 Task: Search for the email with the subject Complaint logged in from softage.1@softage.net with the filter, email from softage.8@softage.net and a new filter,  Skip the Inbox
Action: Mouse moved to (757, 67)
Screenshot: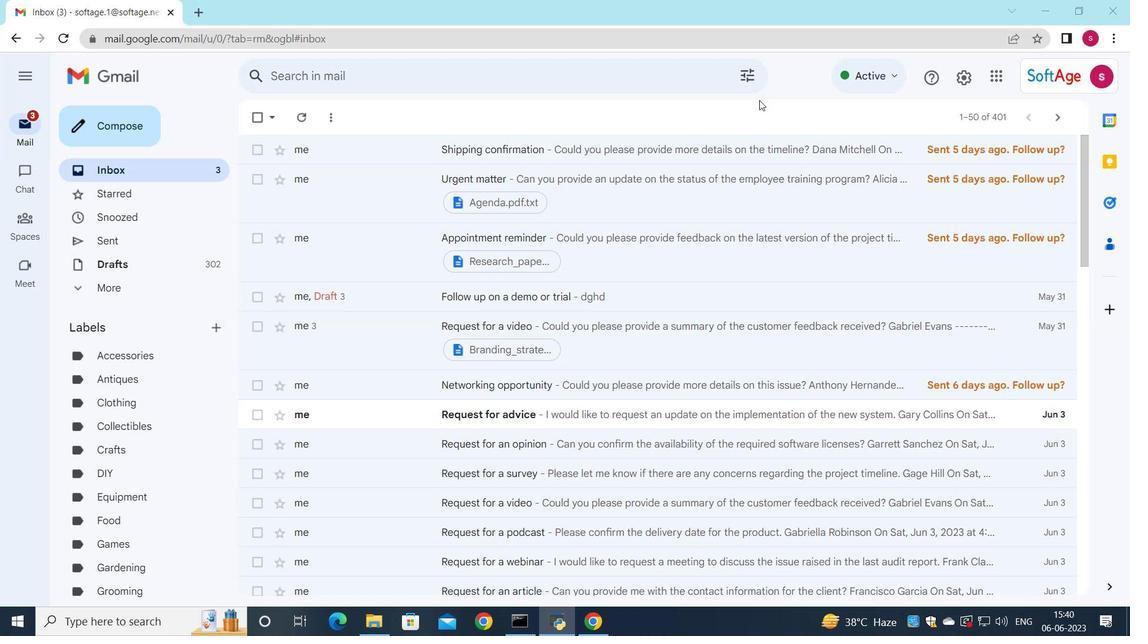 
Action: Mouse pressed left at (757, 67)
Screenshot: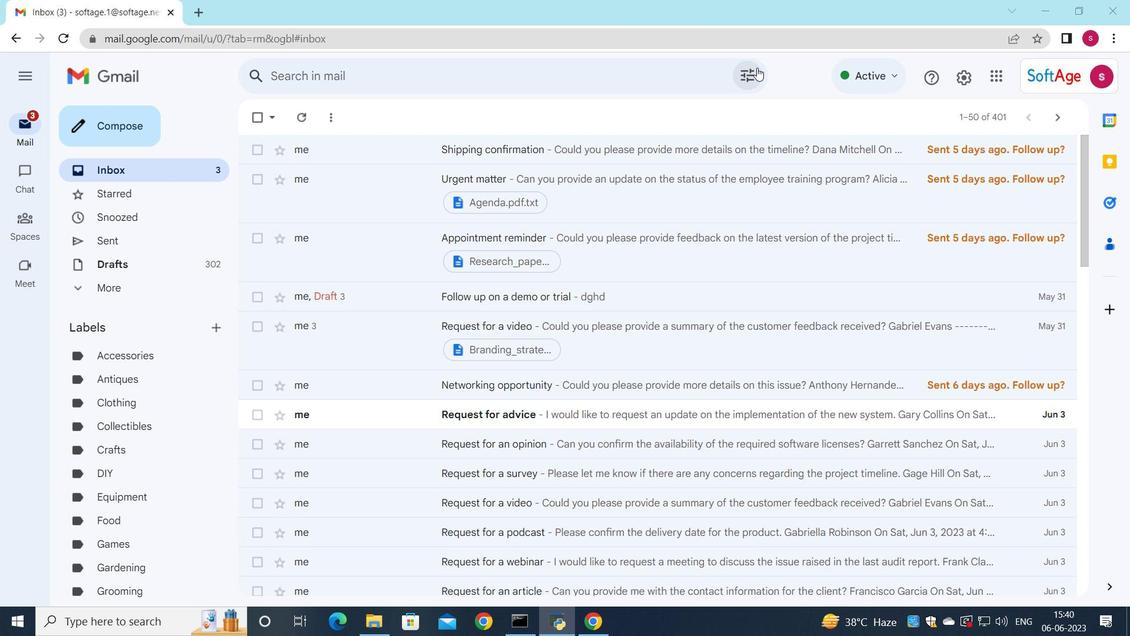 
Action: Mouse moved to (569, 121)
Screenshot: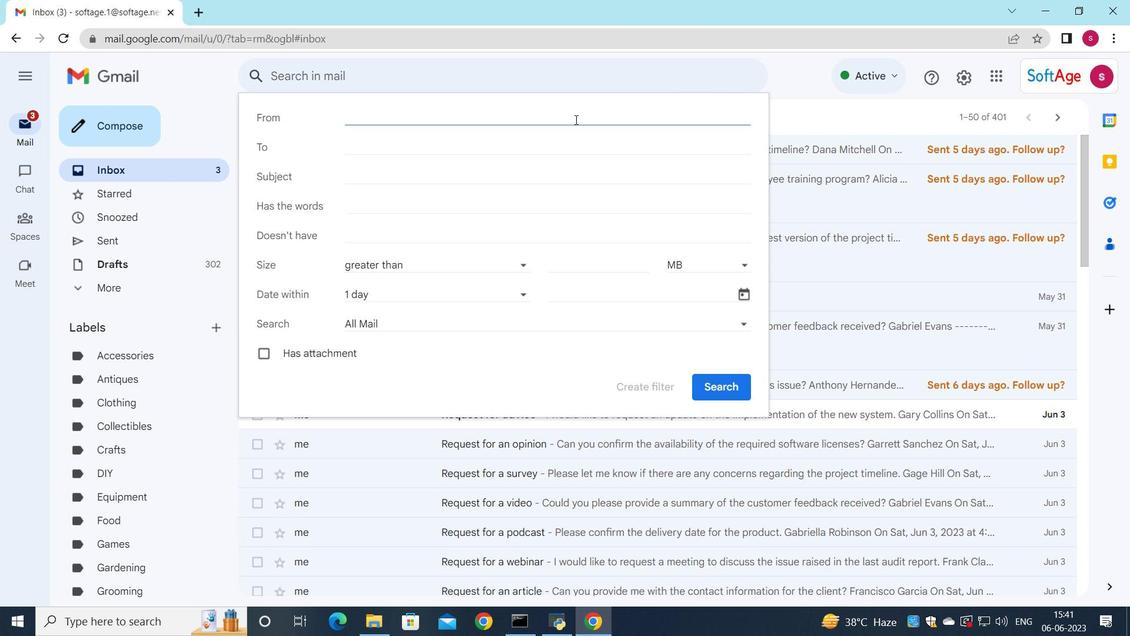 
Action: Key pressed s
Screenshot: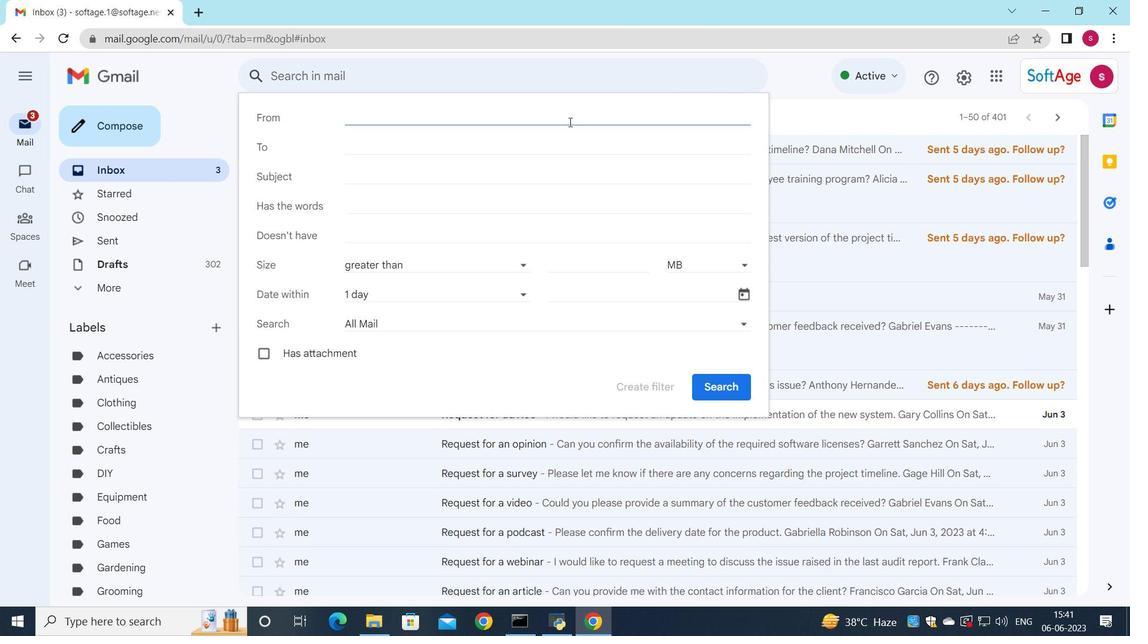 
Action: Mouse moved to (510, 156)
Screenshot: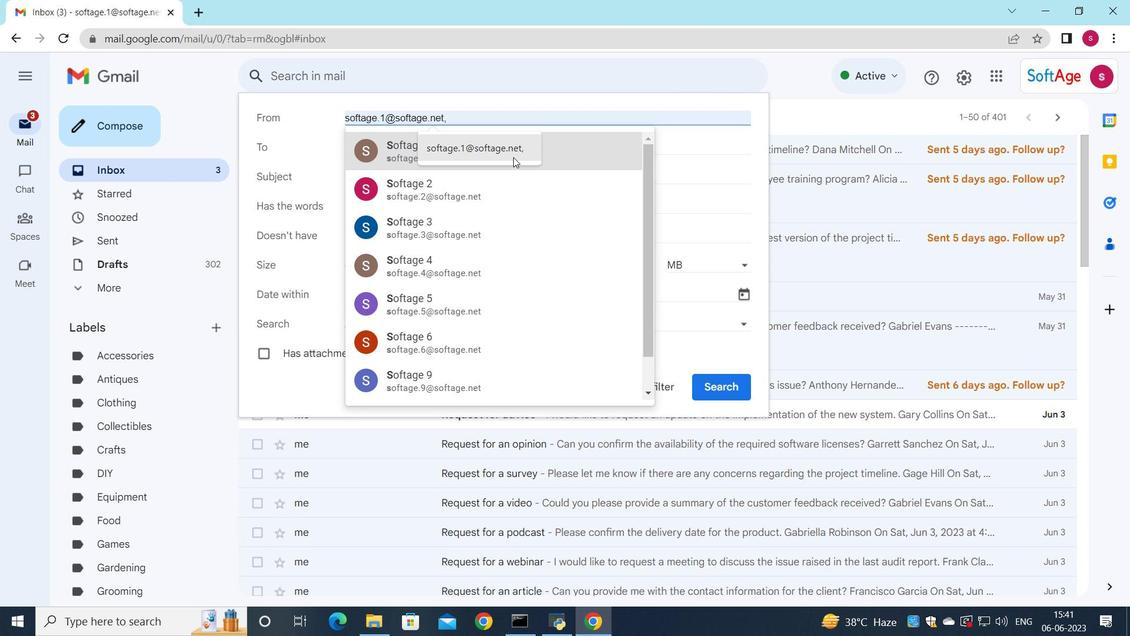 
Action: Mouse pressed left at (510, 156)
Screenshot: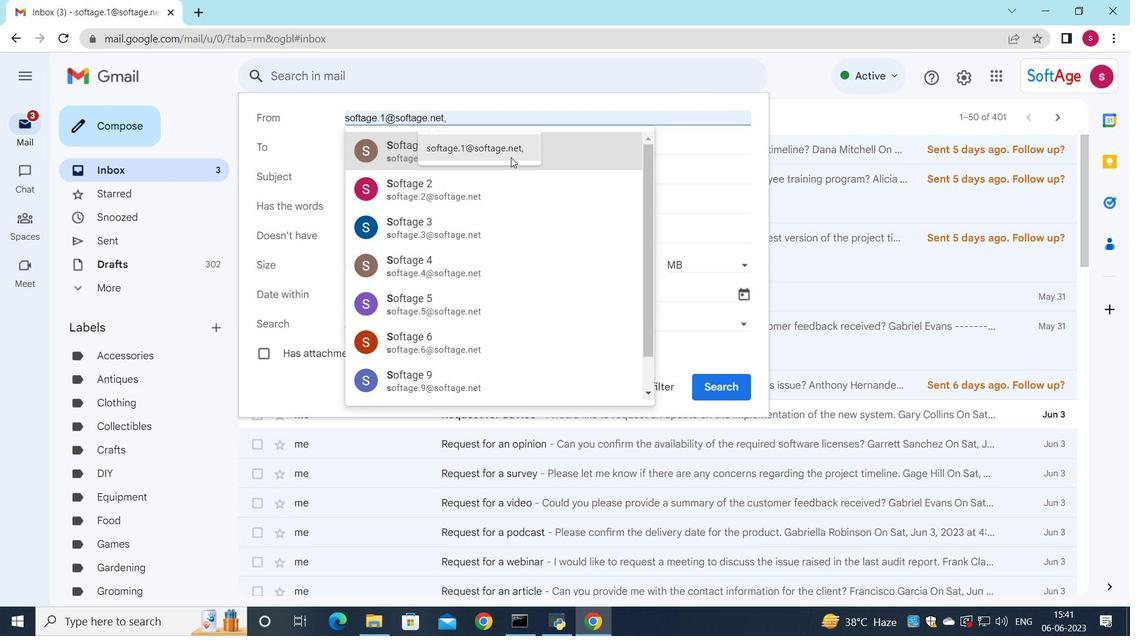 
Action: Mouse moved to (407, 151)
Screenshot: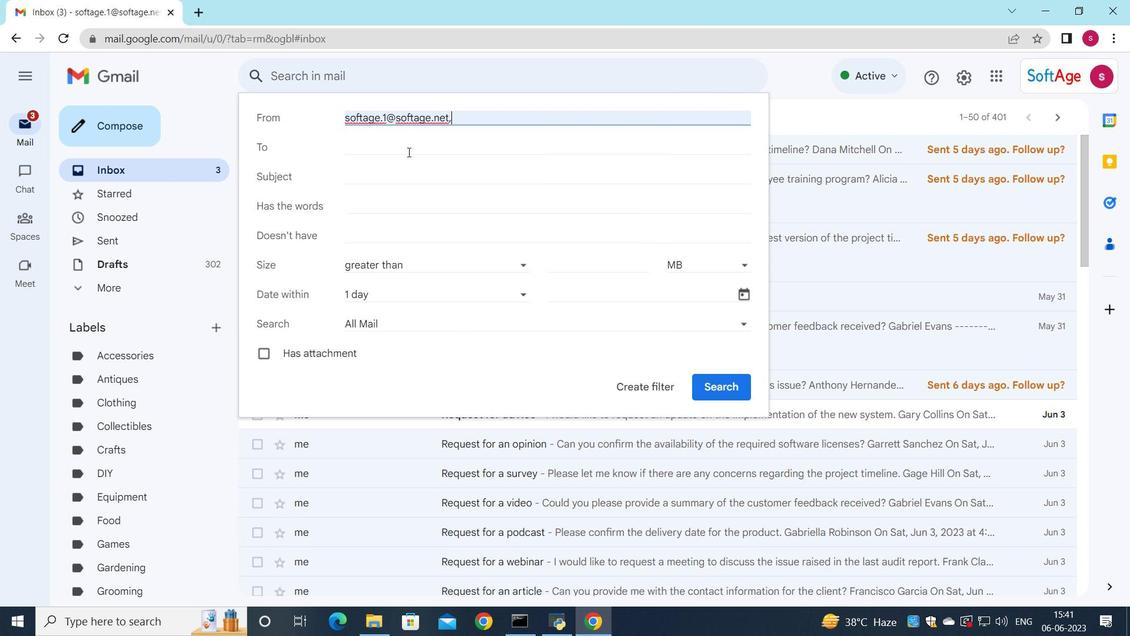 
Action: Mouse pressed left at (407, 151)
Screenshot: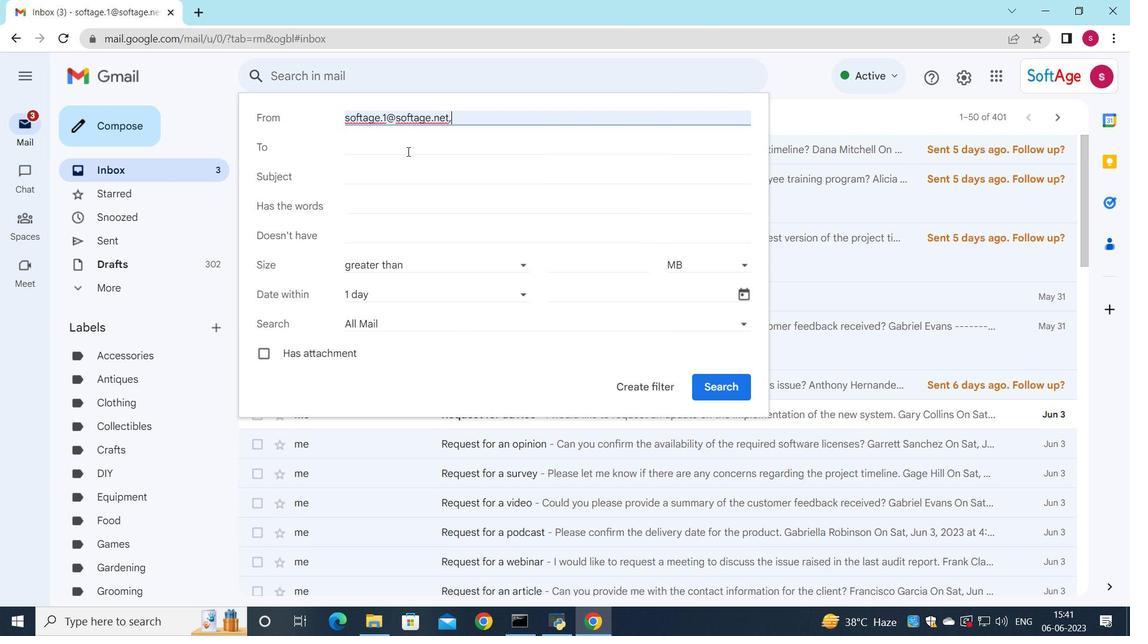 
Action: Key pressed s
Screenshot: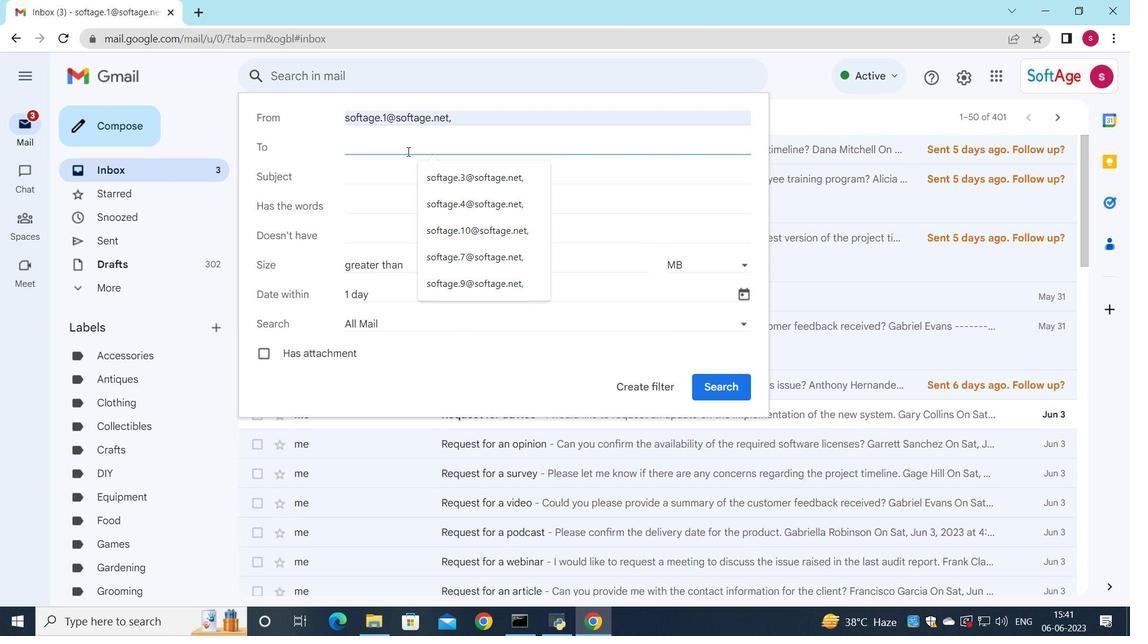 
Action: Mouse moved to (405, 161)
Screenshot: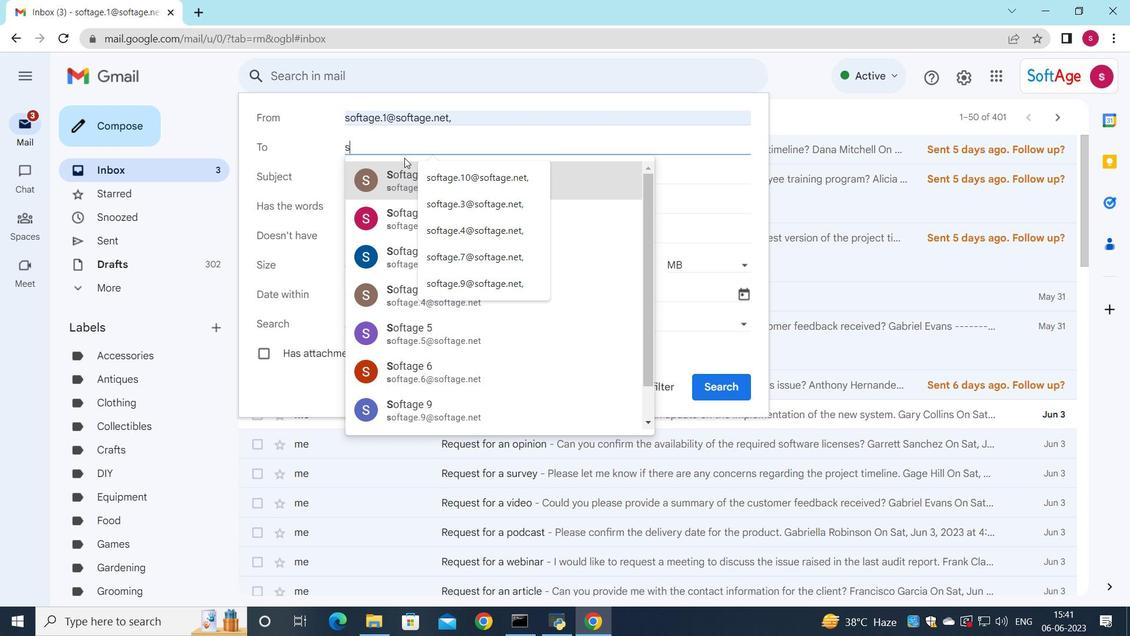 
Action: Key pressed o
Screenshot: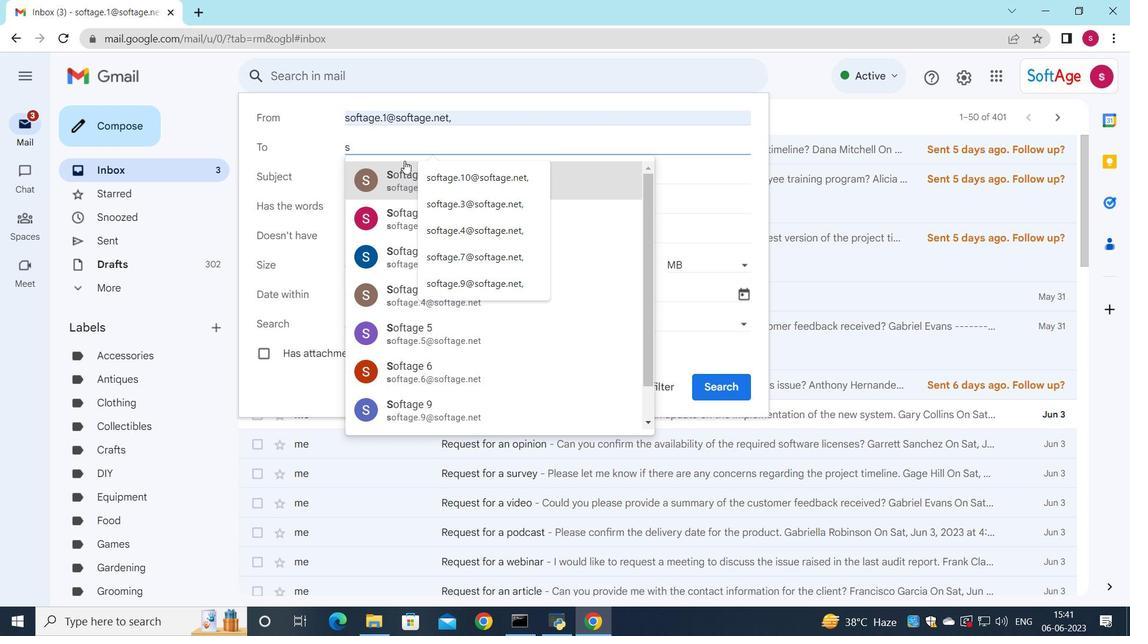 
Action: Mouse moved to (407, 184)
Screenshot: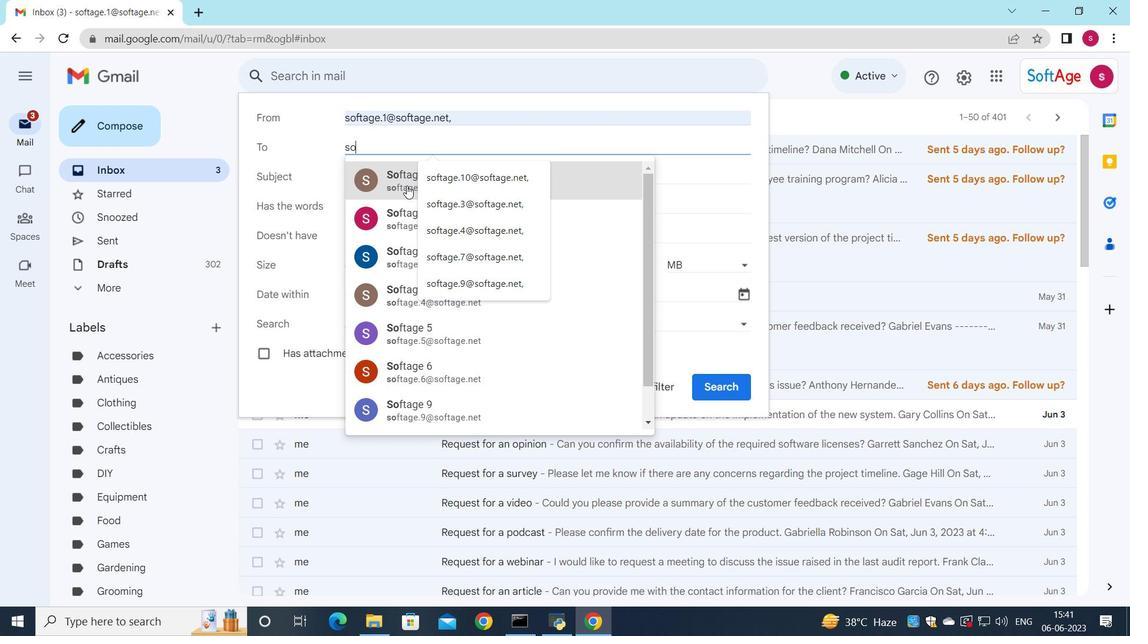 
Action: Key pressed ft
Screenshot: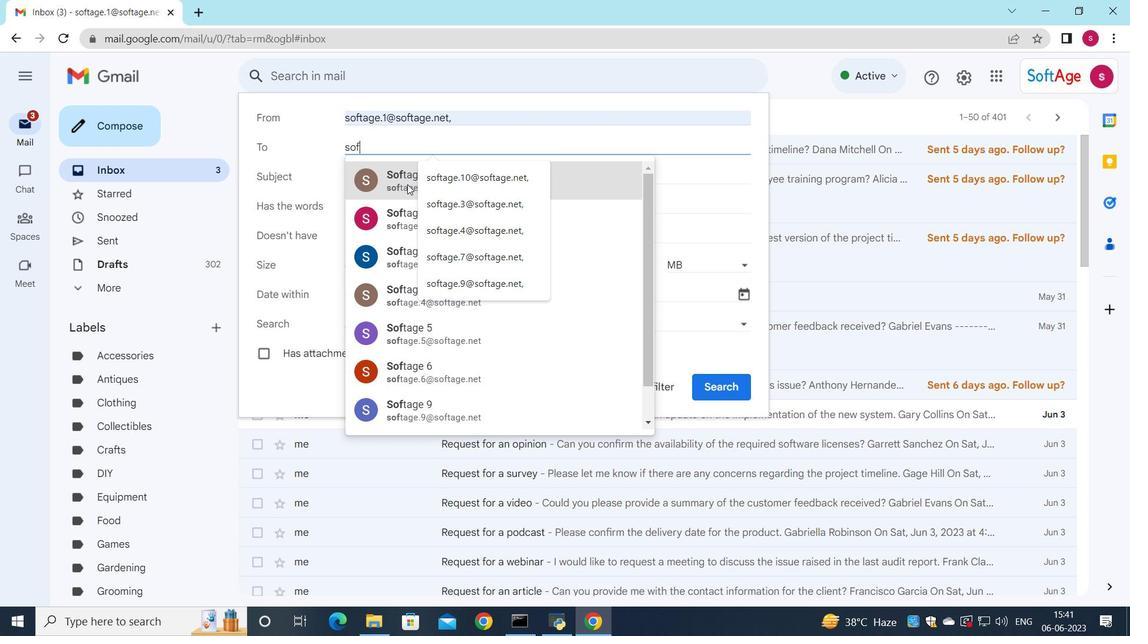 
Action: Mouse moved to (405, 193)
Screenshot: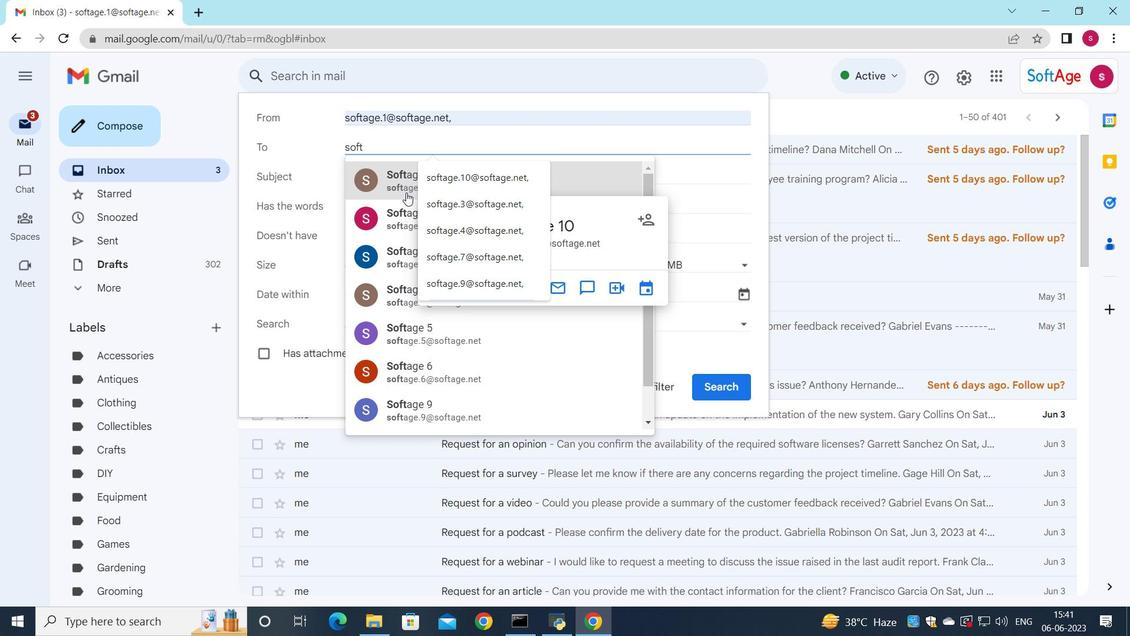 
Action: Key pressed ag
Screenshot: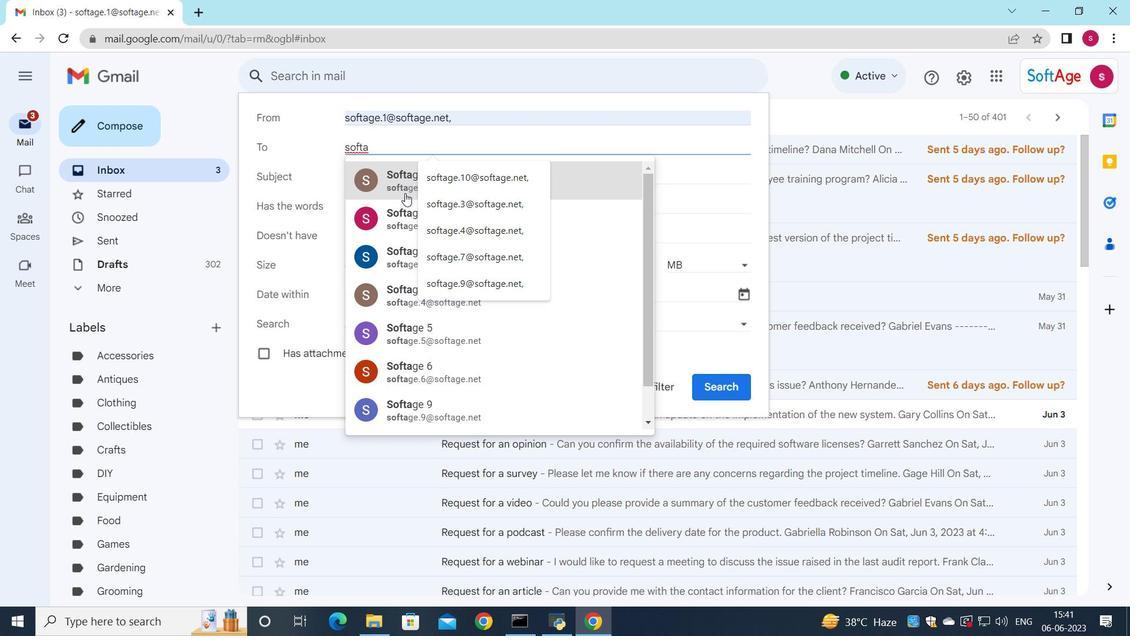
Action: Mouse moved to (406, 216)
Screenshot: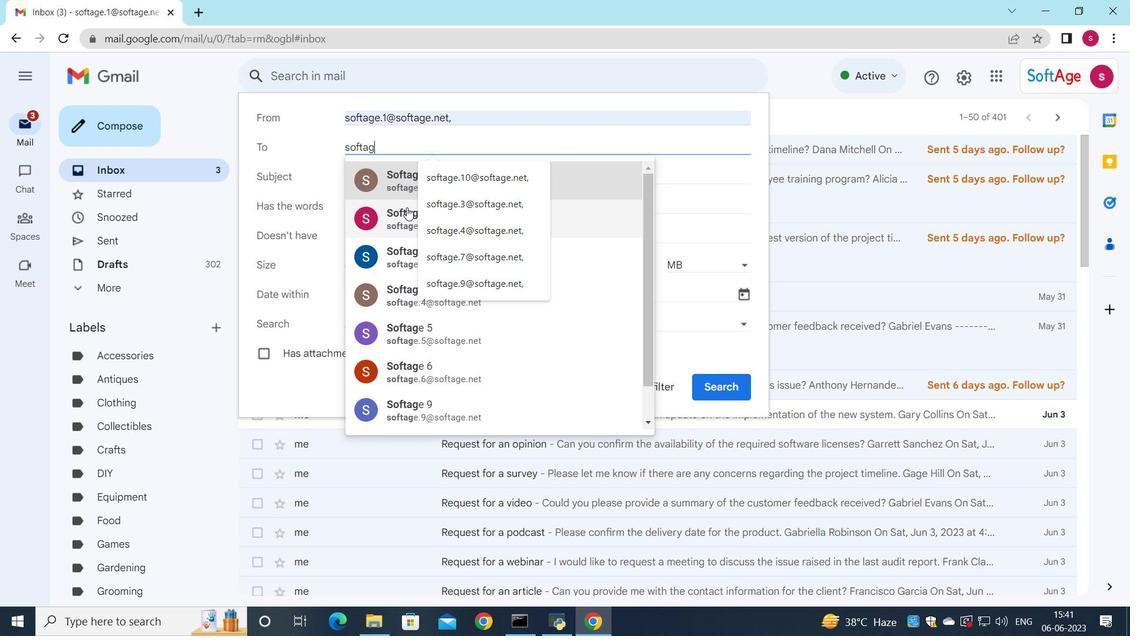 
Action: Key pressed e
Screenshot: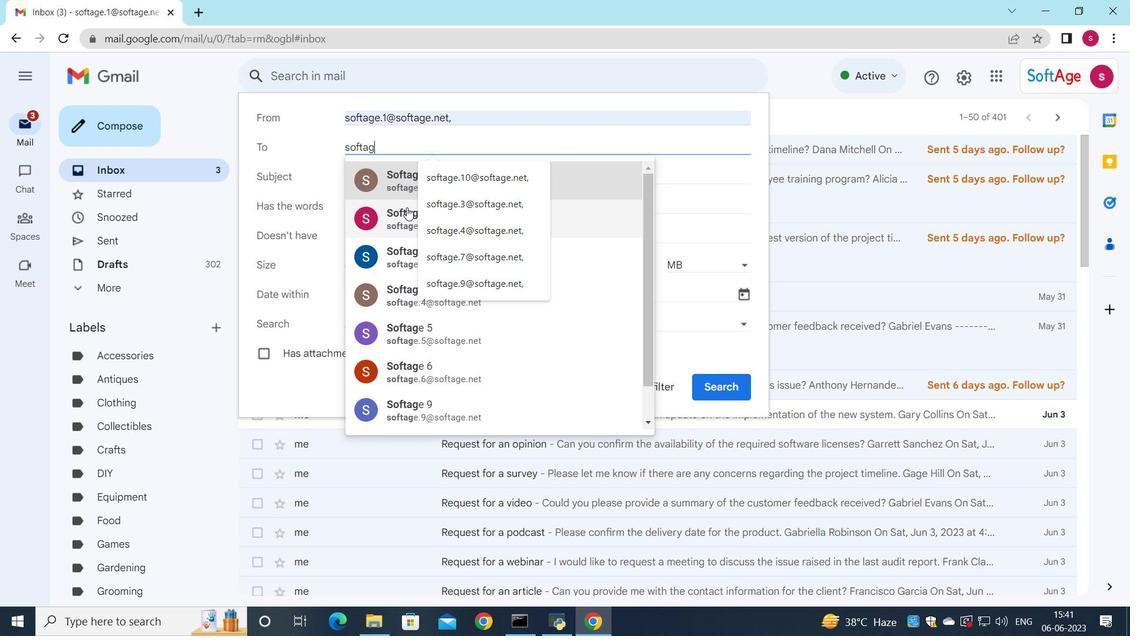 
Action: Mouse moved to (407, 195)
Screenshot: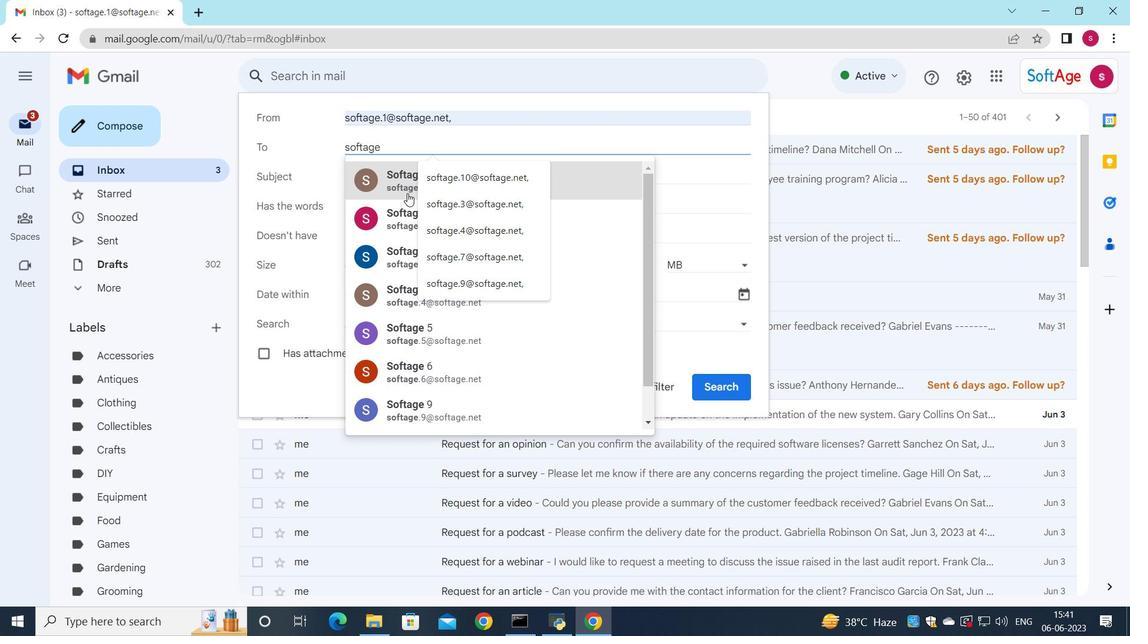 
Action: Key pressed .
Screenshot: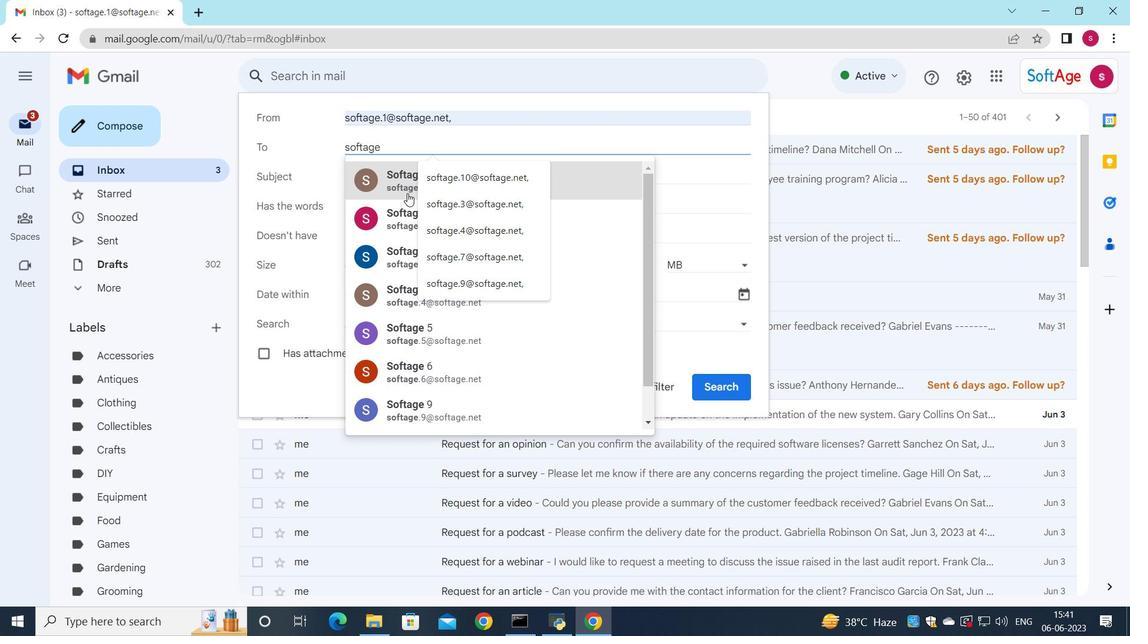 
Action: Mouse moved to (407, 196)
Screenshot: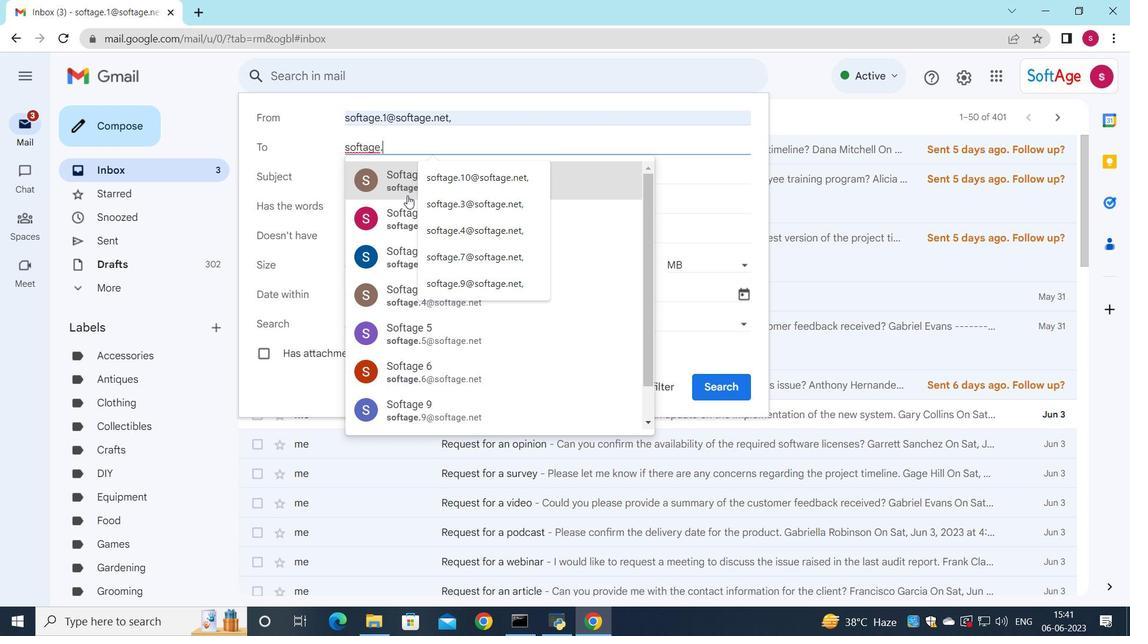 
Action: Key pressed 8
Screenshot: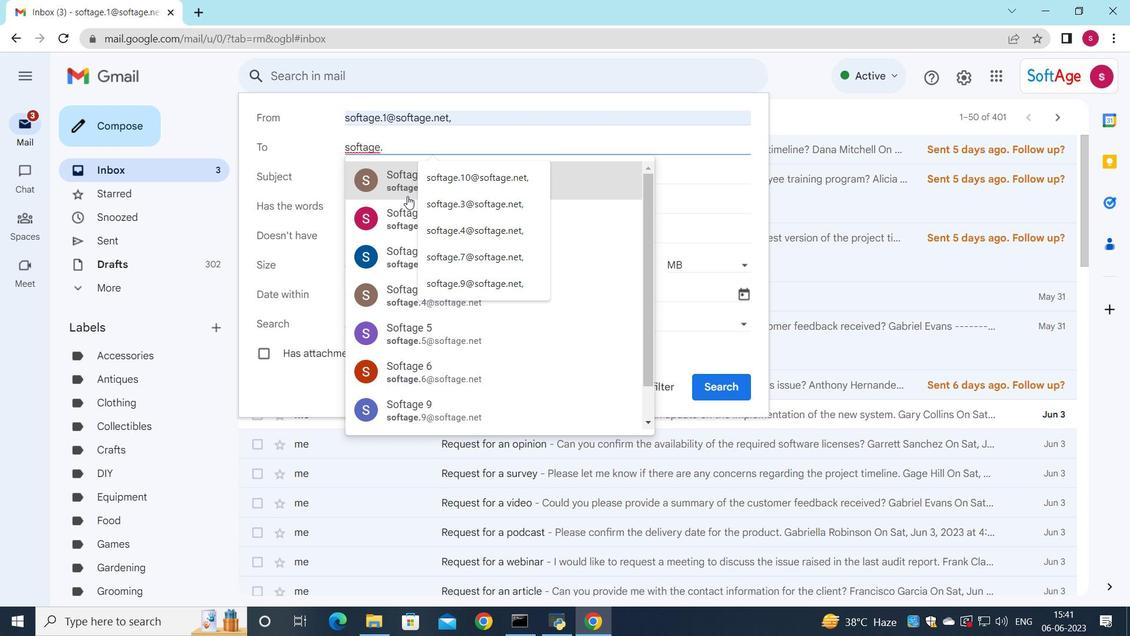 
Action: Mouse moved to (415, 185)
Screenshot: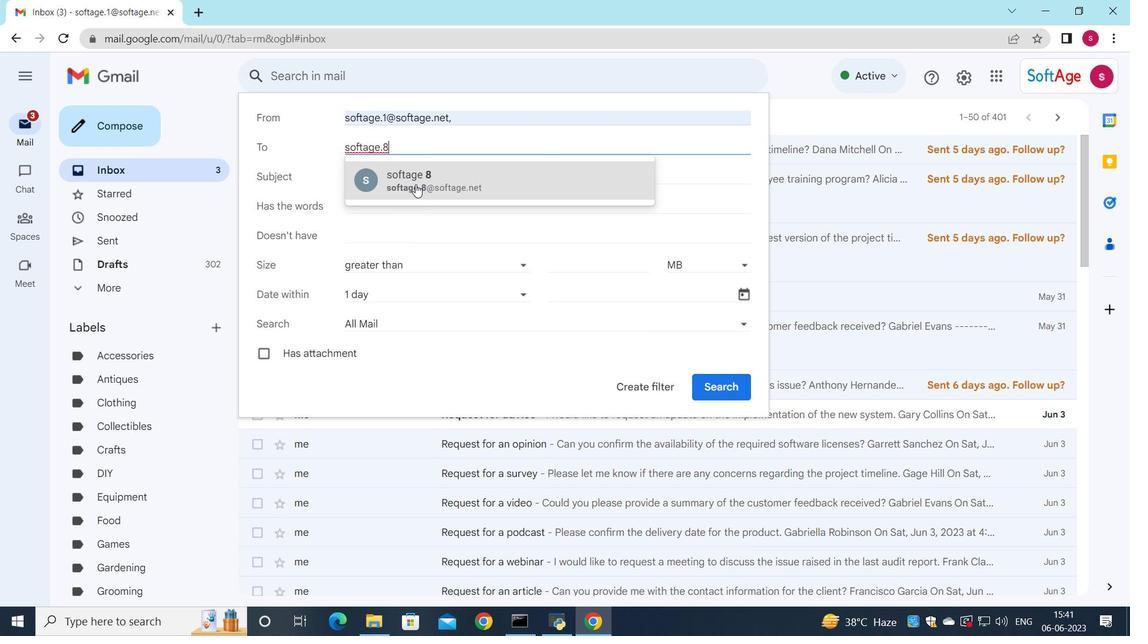 
Action: Mouse pressed left at (415, 185)
Screenshot: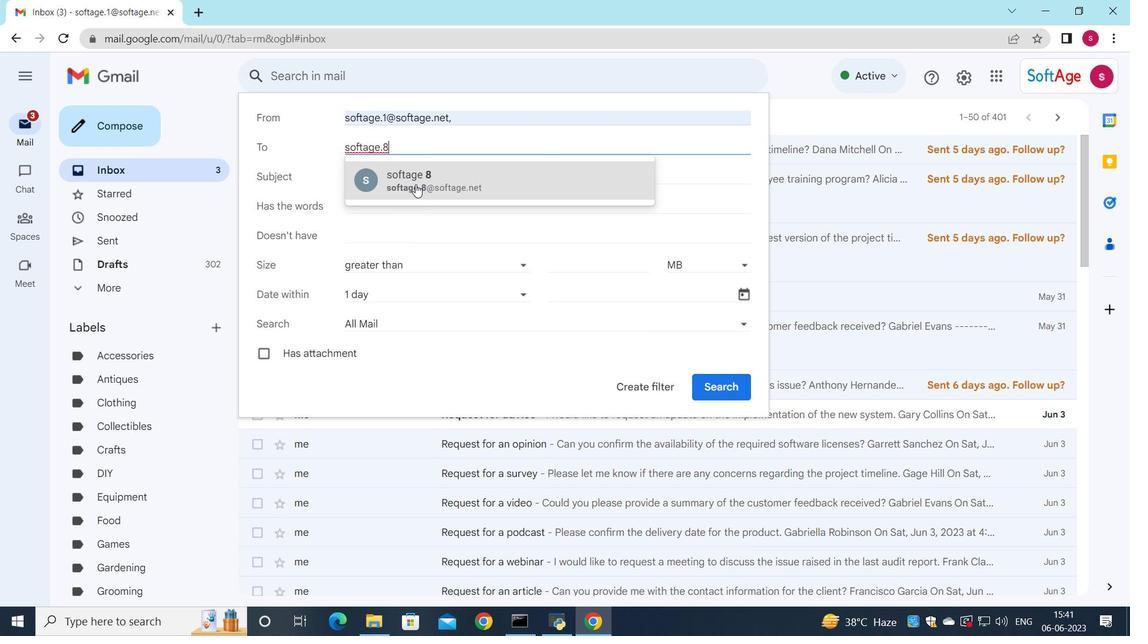 
Action: Mouse moved to (380, 180)
Screenshot: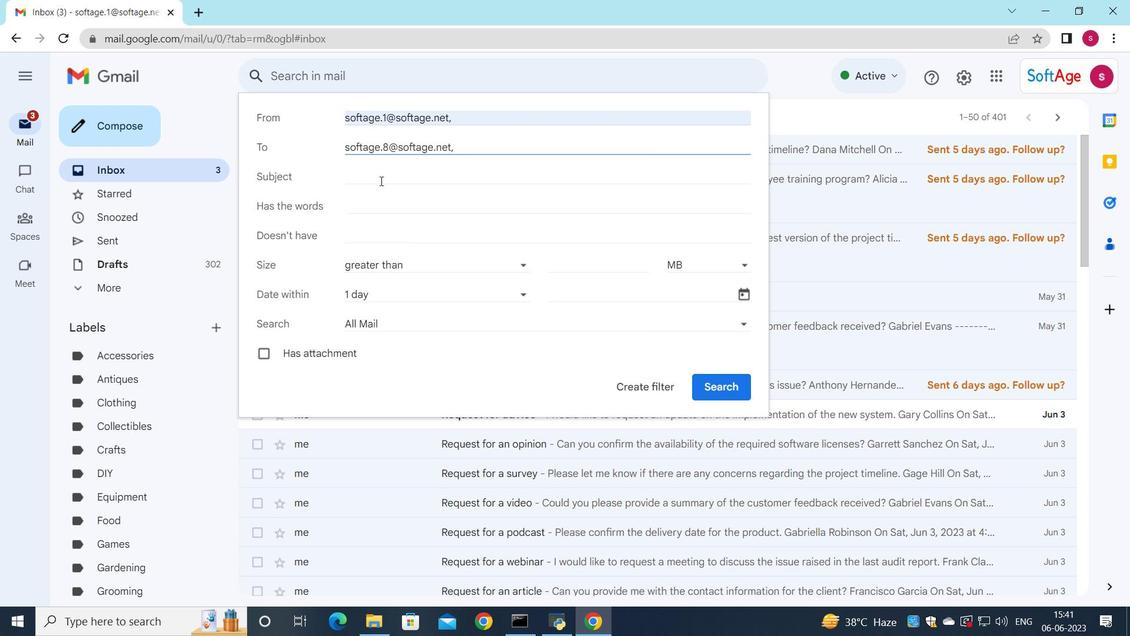 
Action: Mouse pressed left at (380, 180)
Screenshot: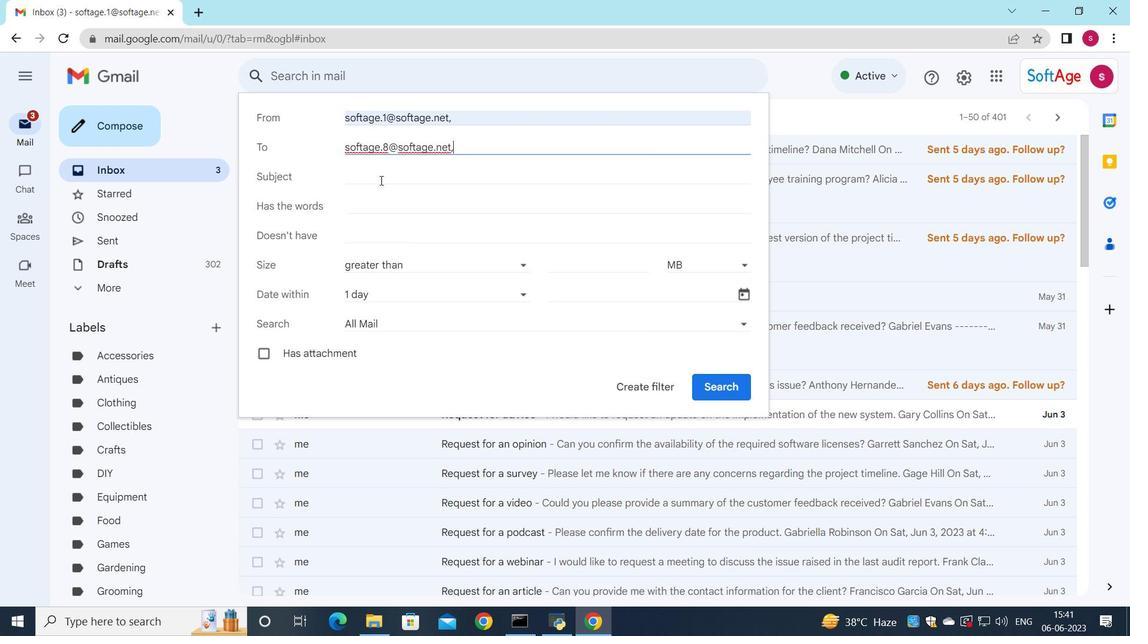 
Action: Key pressed <Key.shift>Complaint
Screenshot: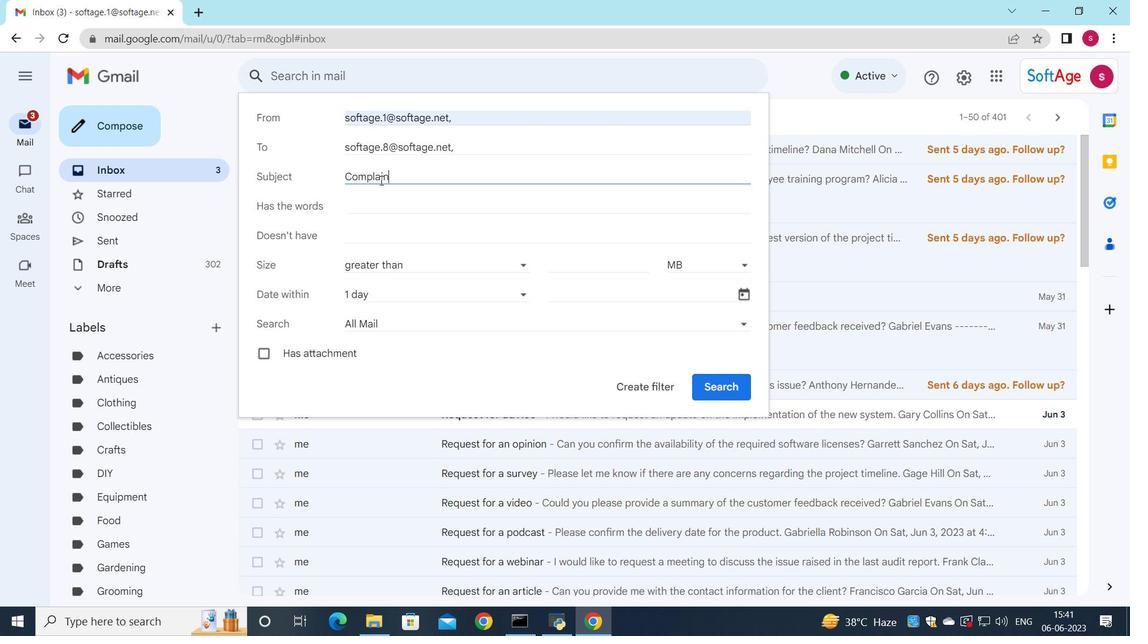 
Action: Mouse moved to (362, 290)
Screenshot: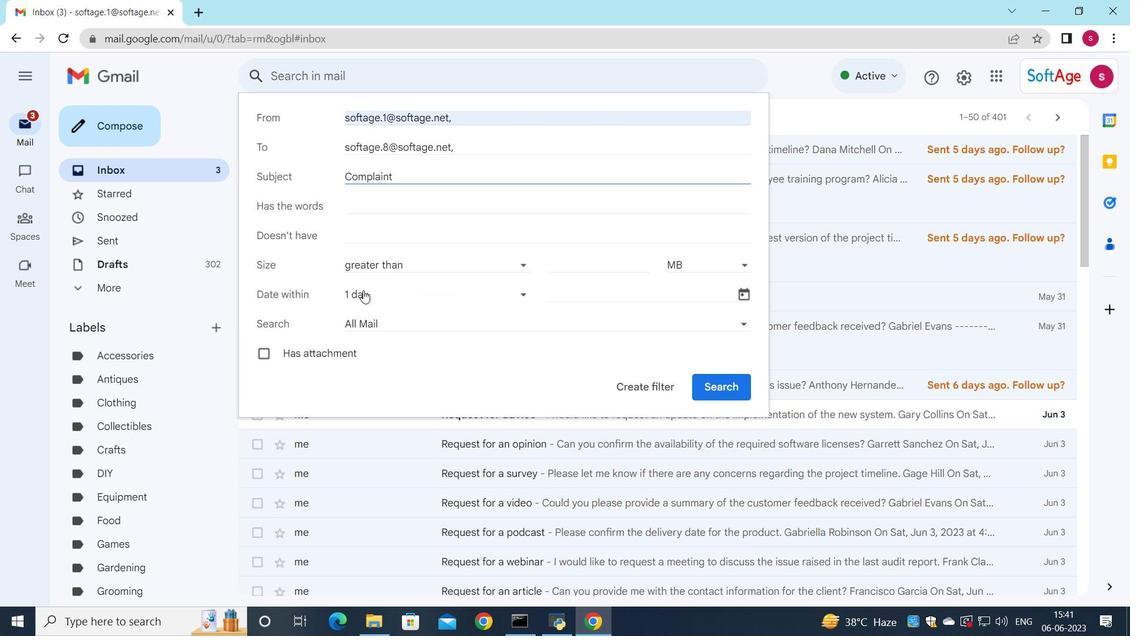 
Action: Mouse pressed left at (362, 290)
Screenshot: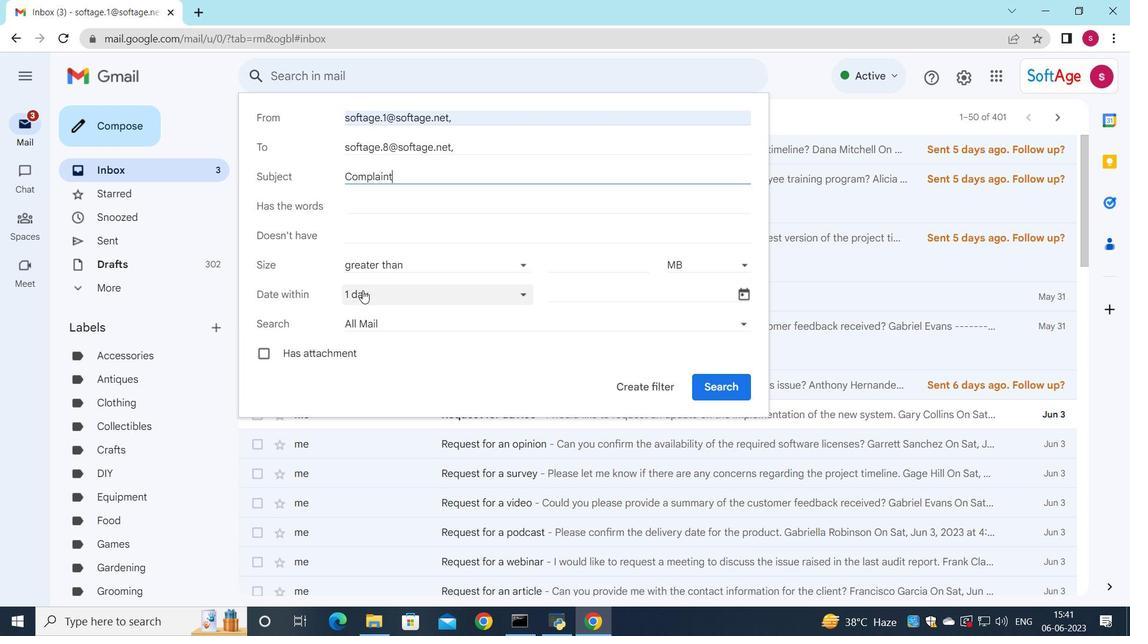
Action: Mouse moved to (383, 430)
Screenshot: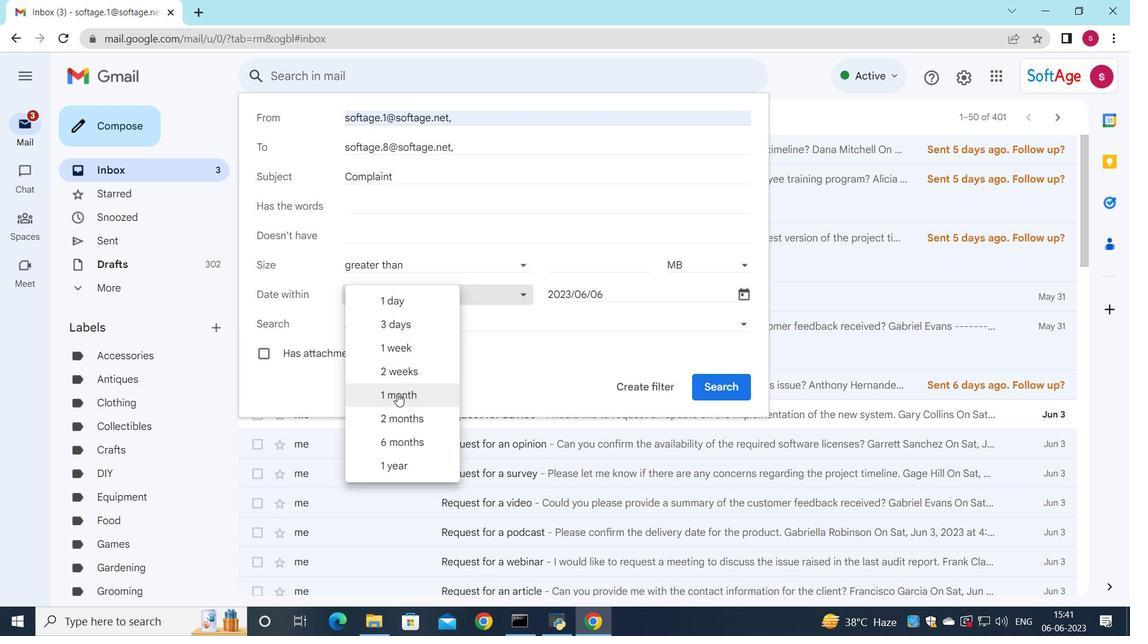 
Action: Mouse pressed left at (383, 430)
Screenshot: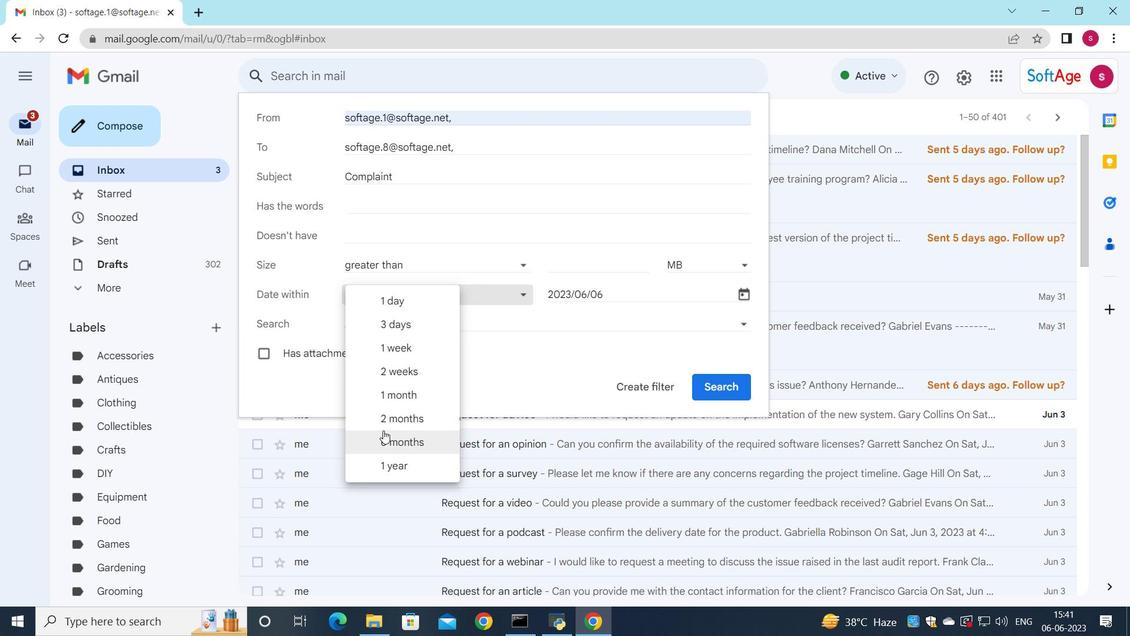 
Action: Mouse moved to (643, 383)
Screenshot: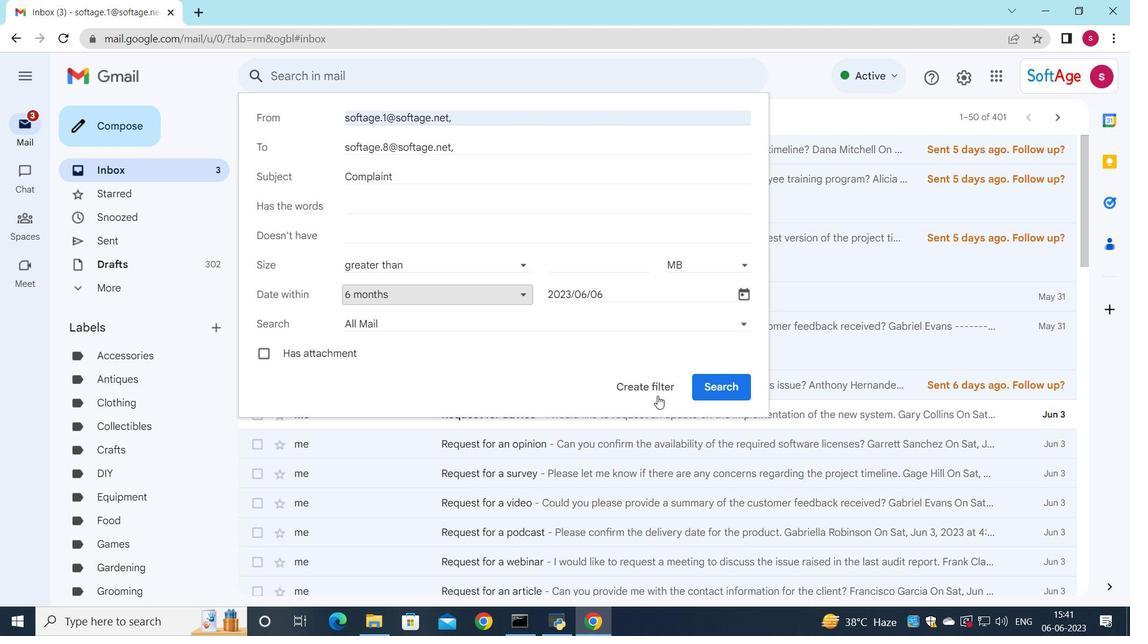 
Action: Mouse pressed left at (643, 383)
Screenshot: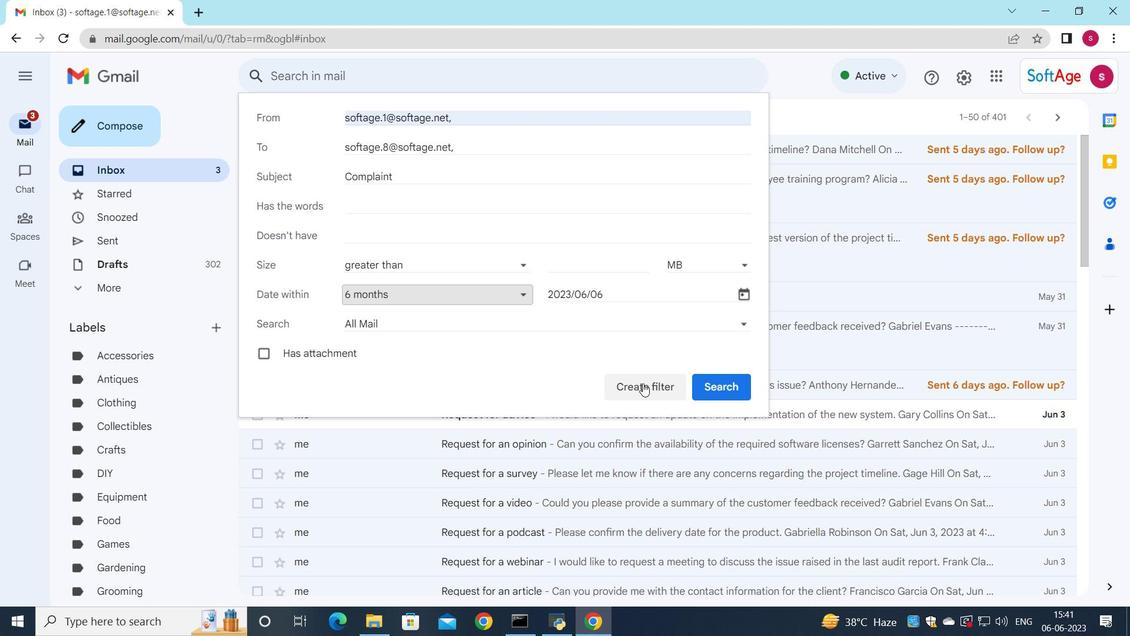 
Action: Mouse moved to (262, 146)
Screenshot: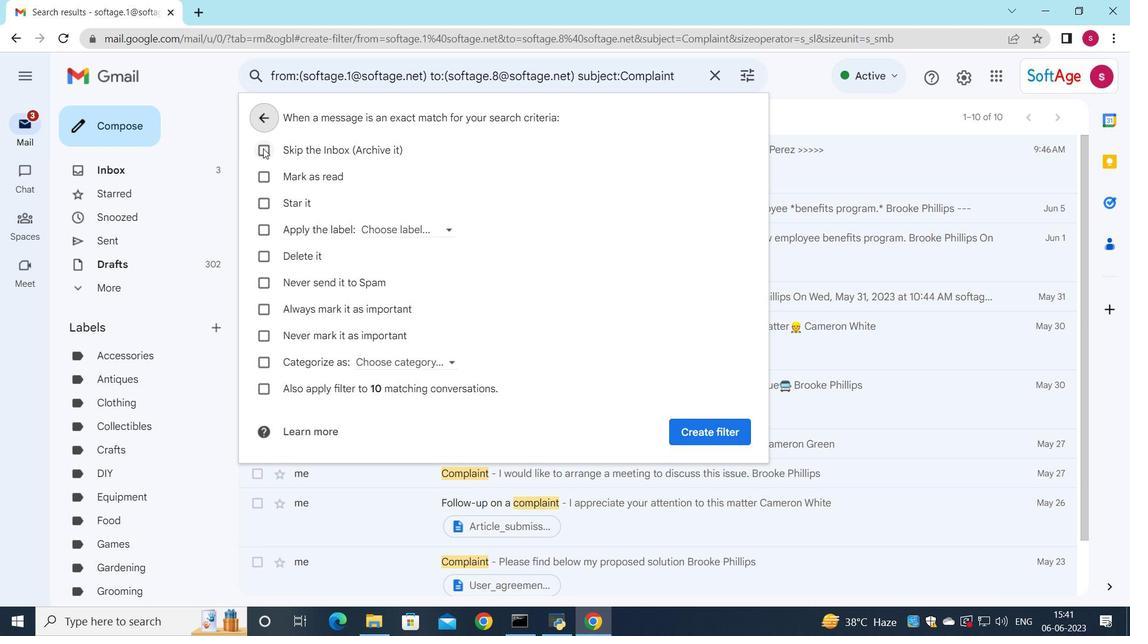 
Action: Mouse pressed left at (262, 146)
Screenshot: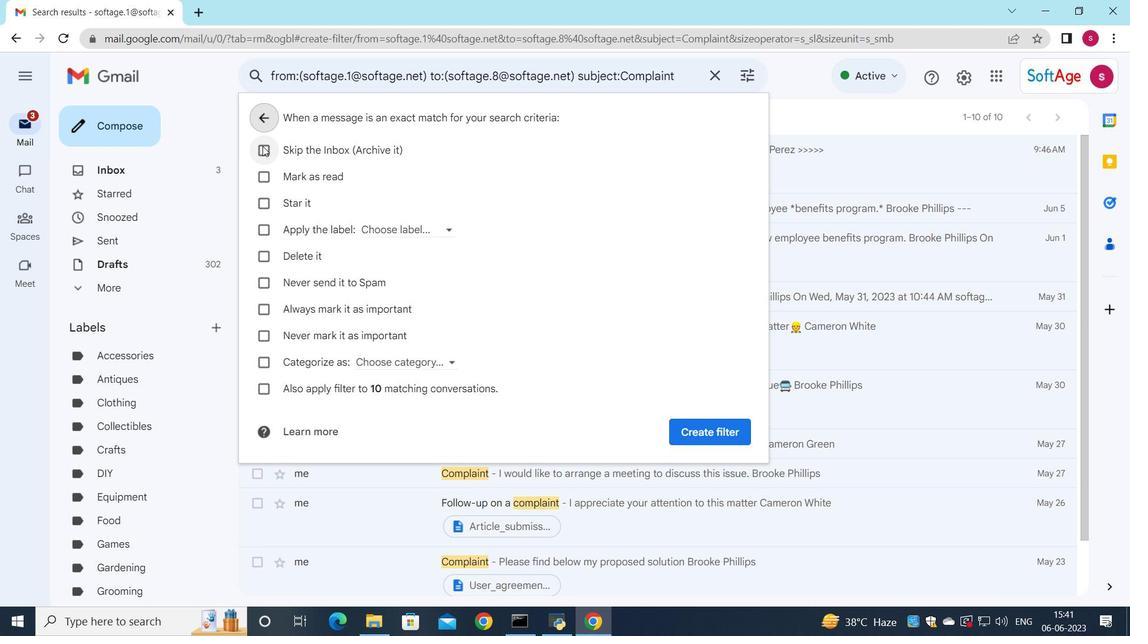 
Action: Mouse moved to (693, 434)
Screenshot: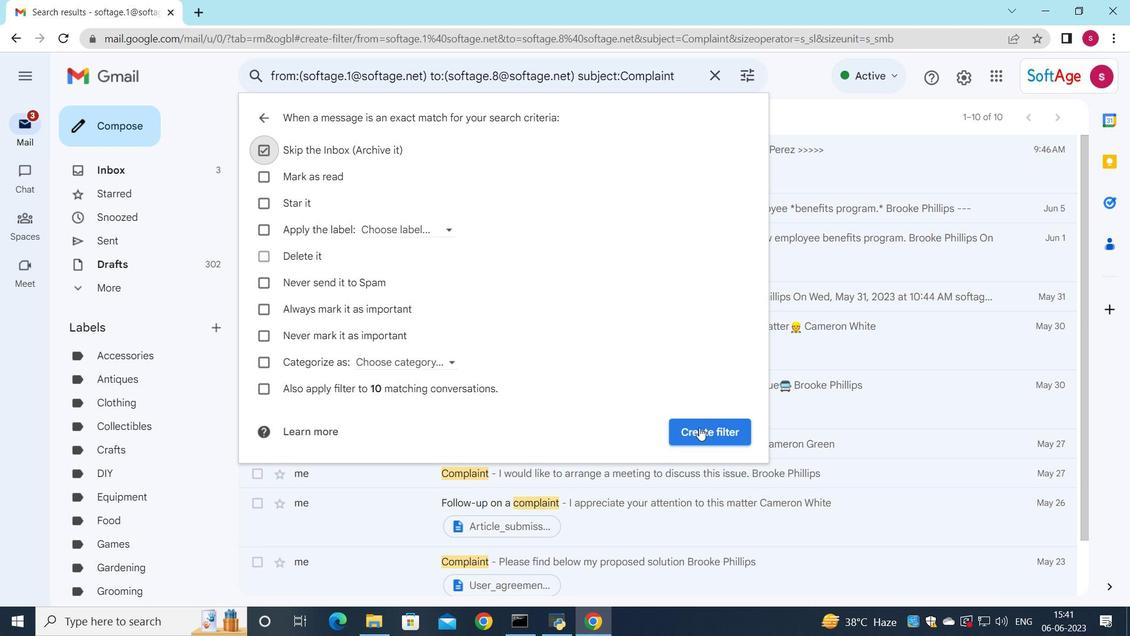 
Action: Mouse pressed left at (693, 434)
Screenshot: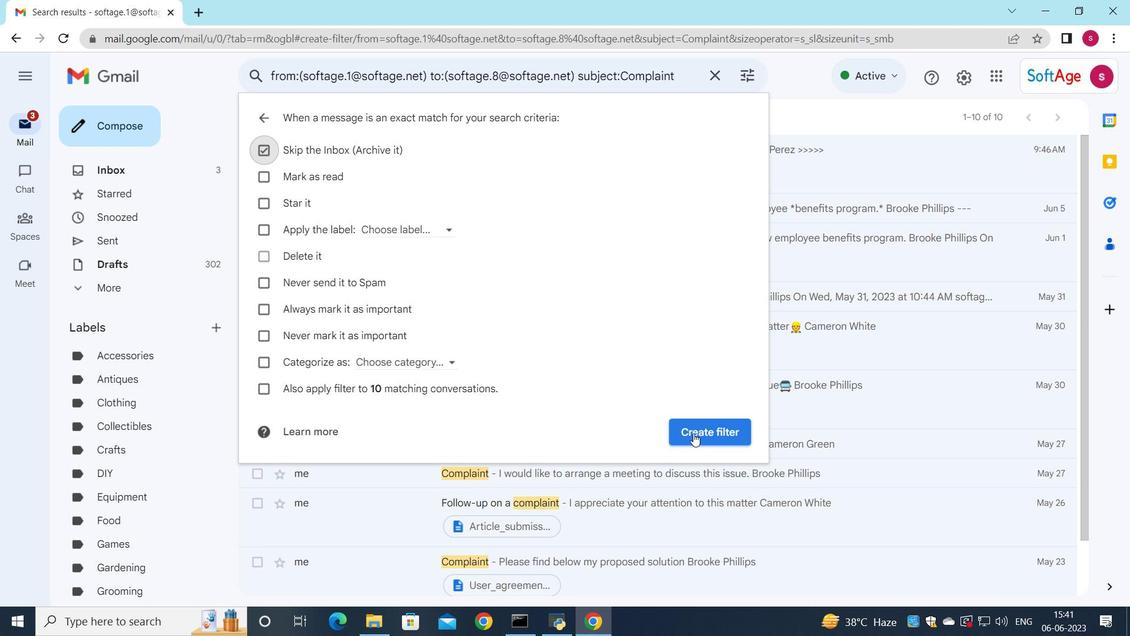 
Action: Mouse moved to (725, 98)
Screenshot: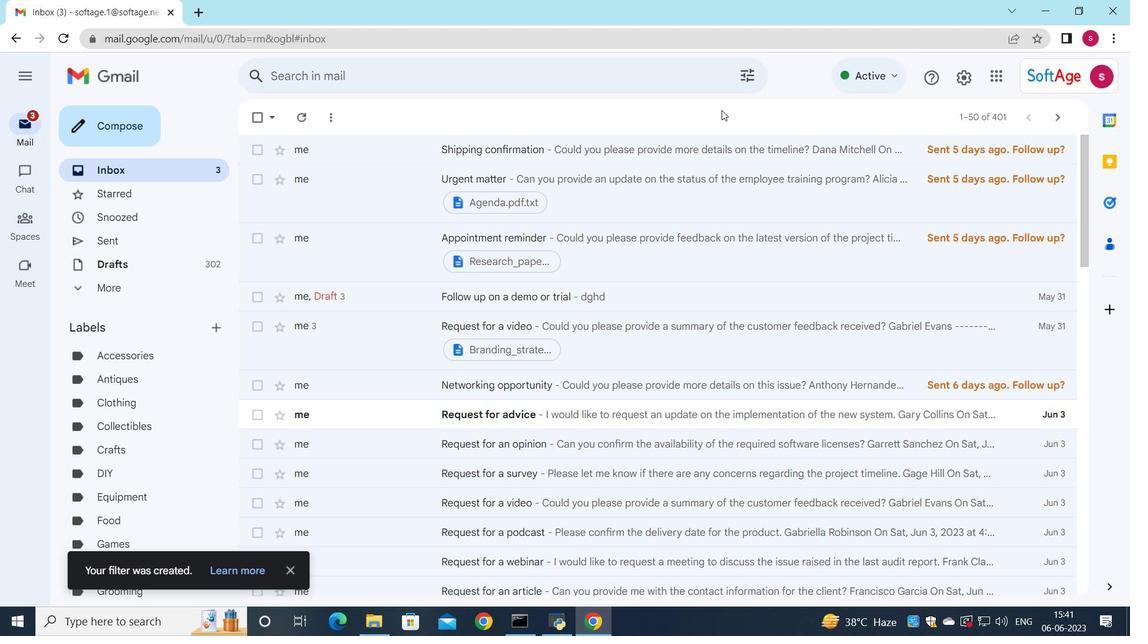 
